 Task: Add Sanzo Mango Sparkling Water to the cart.
Action: Mouse pressed left at (17, 83)
Screenshot: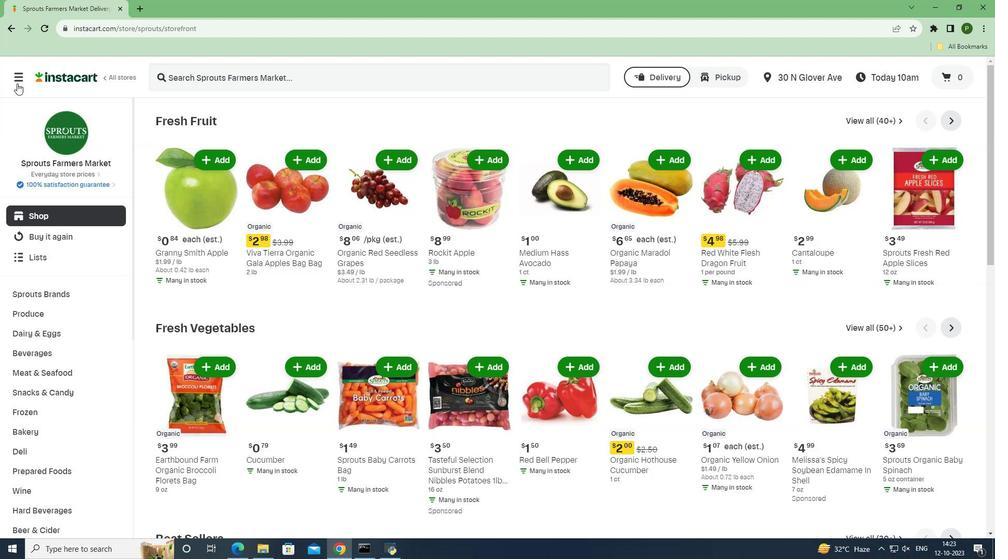 
Action: Mouse moved to (45, 274)
Screenshot: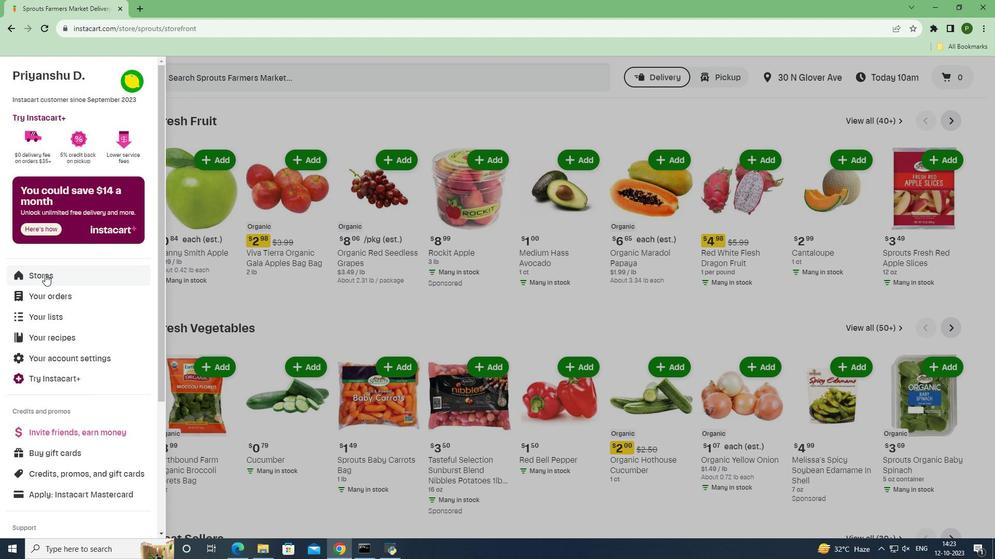 
Action: Mouse pressed left at (45, 274)
Screenshot: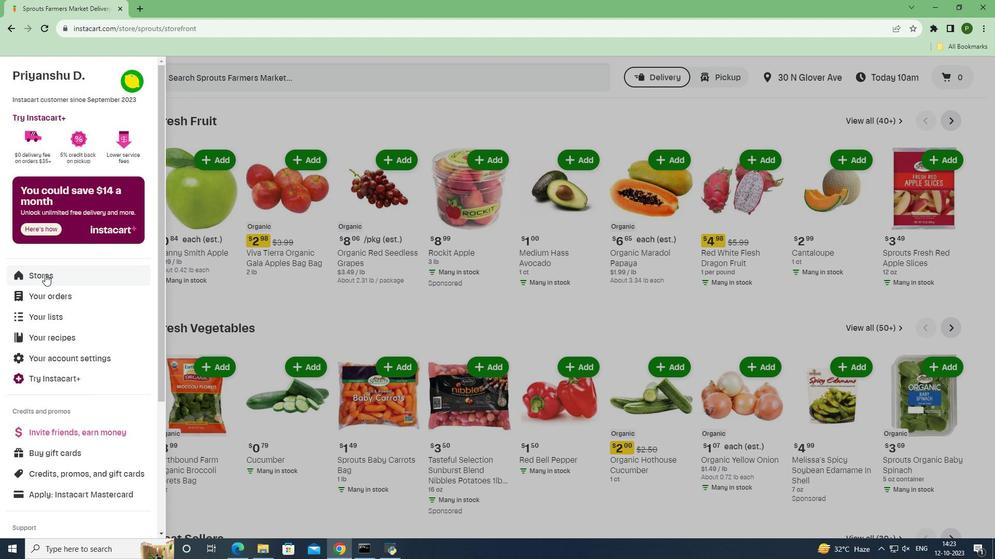 
Action: Mouse moved to (237, 124)
Screenshot: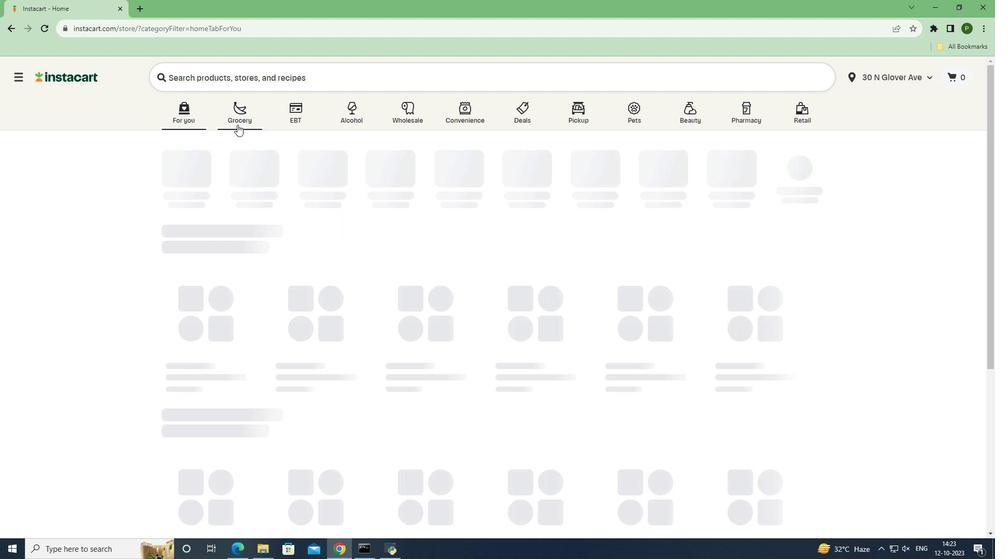 
Action: Mouse pressed left at (237, 124)
Screenshot: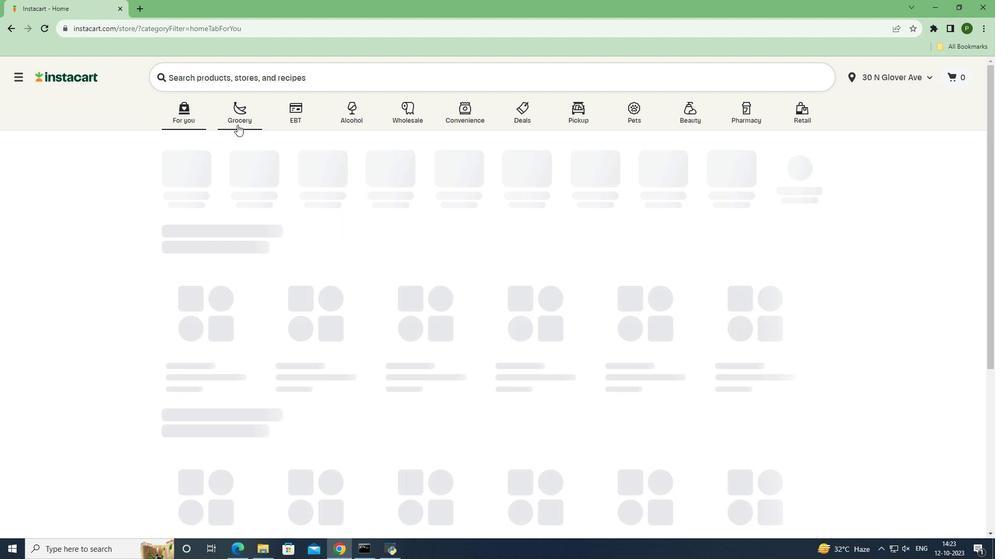 
Action: Mouse moved to (447, 237)
Screenshot: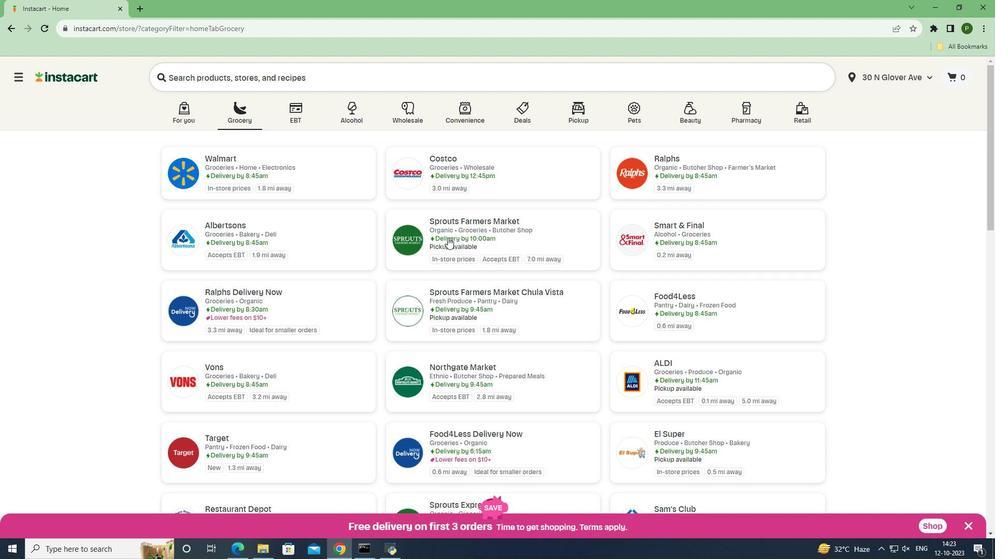 
Action: Mouse pressed left at (447, 237)
Screenshot: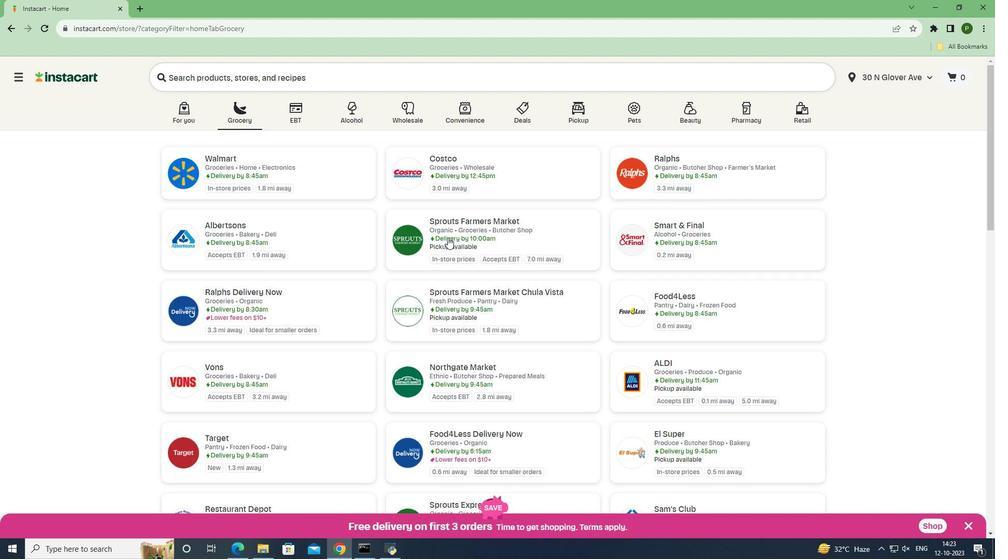 
Action: Mouse moved to (33, 351)
Screenshot: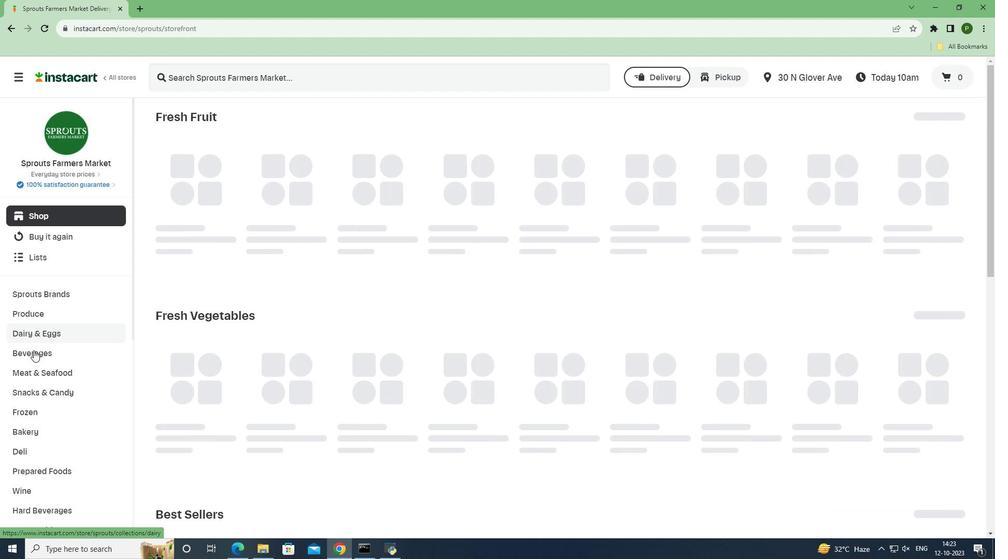 
Action: Mouse pressed left at (33, 351)
Screenshot: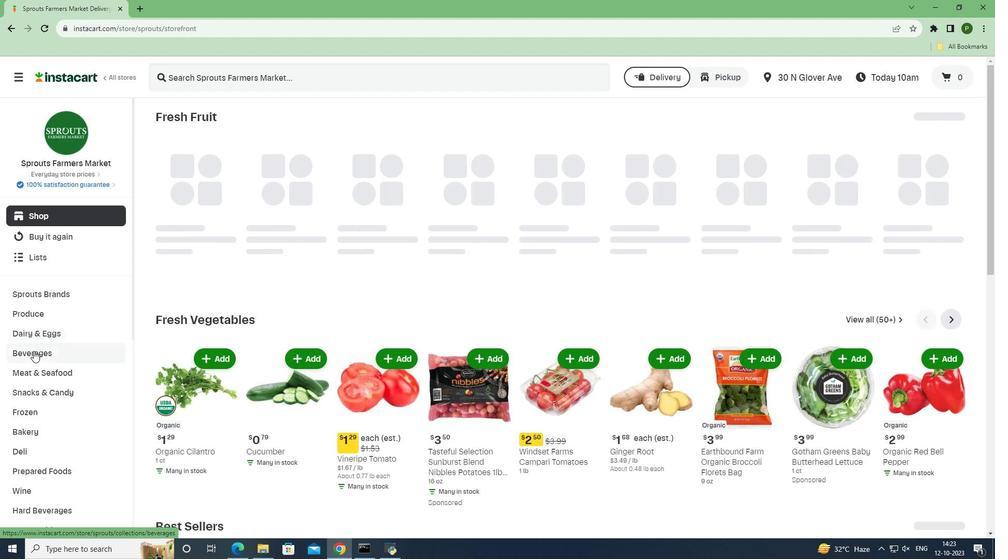 
Action: Mouse moved to (442, 143)
Screenshot: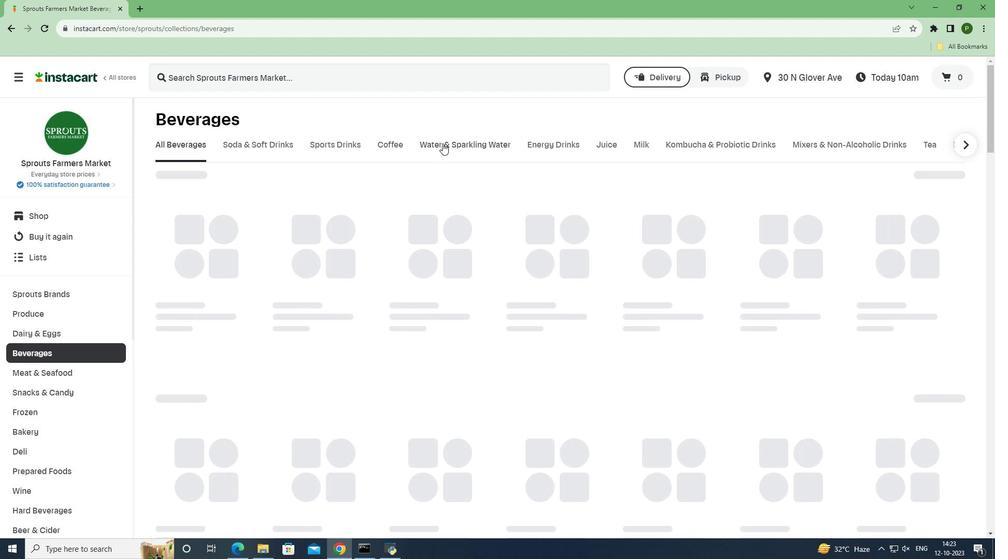 
Action: Mouse pressed left at (442, 143)
Screenshot: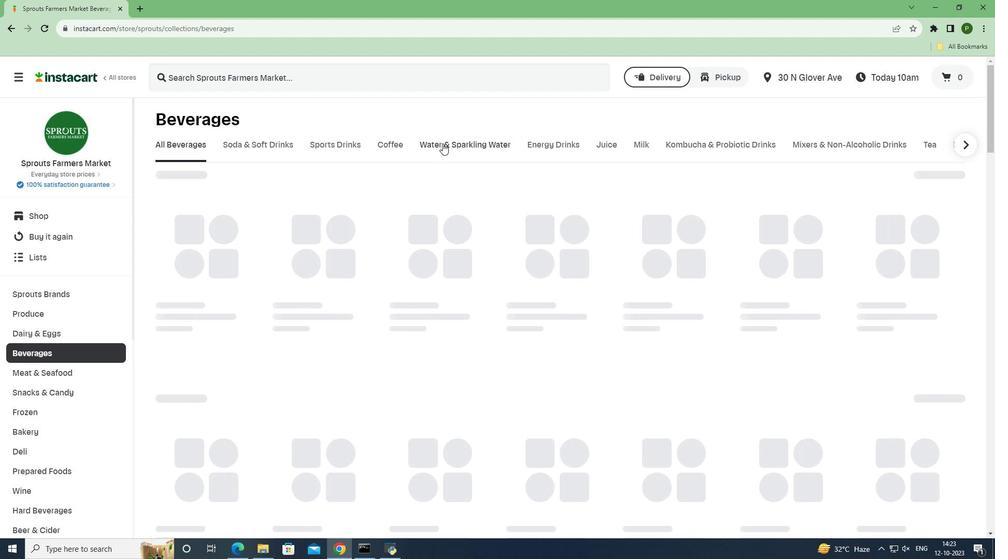 
Action: Mouse moved to (272, 79)
Screenshot: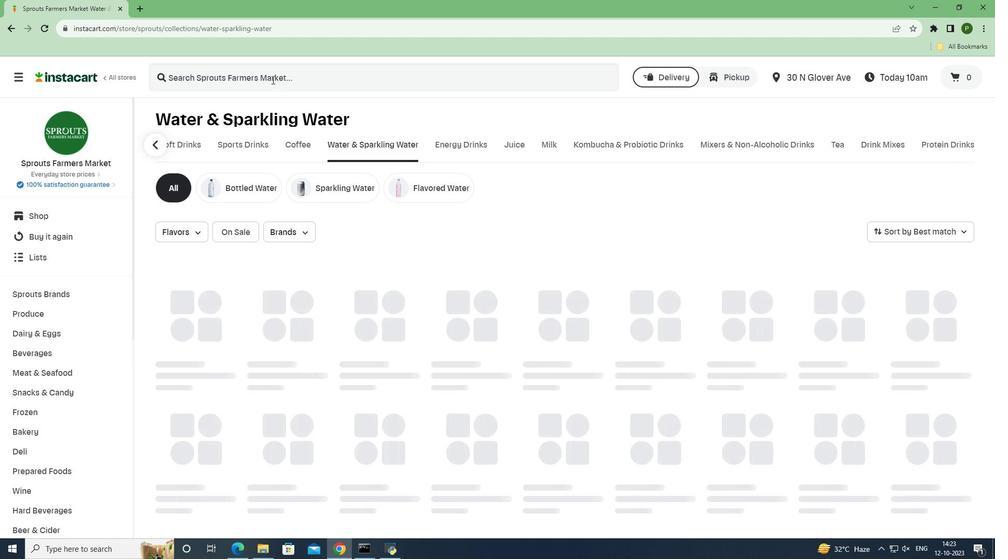 
Action: Mouse pressed left at (272, 79)
Screenshot: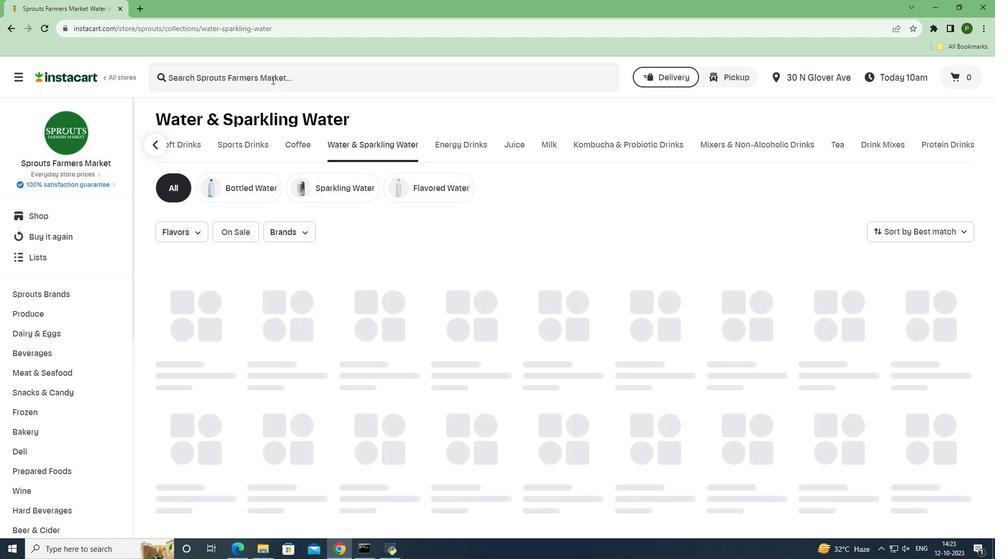 
Action: Key pressed <Key.caps_lock>S<Key.caps_lock>anzo<Key.space><Key.caps_lock>M<Key.caps_lock>ango<Key.space><Key.caps_lock>S<Key.caps_lock>parkling<Key.space><Key.caps_lock>W<Key.caps_lock>ater<Key.space><Key.enter>
Screenshot: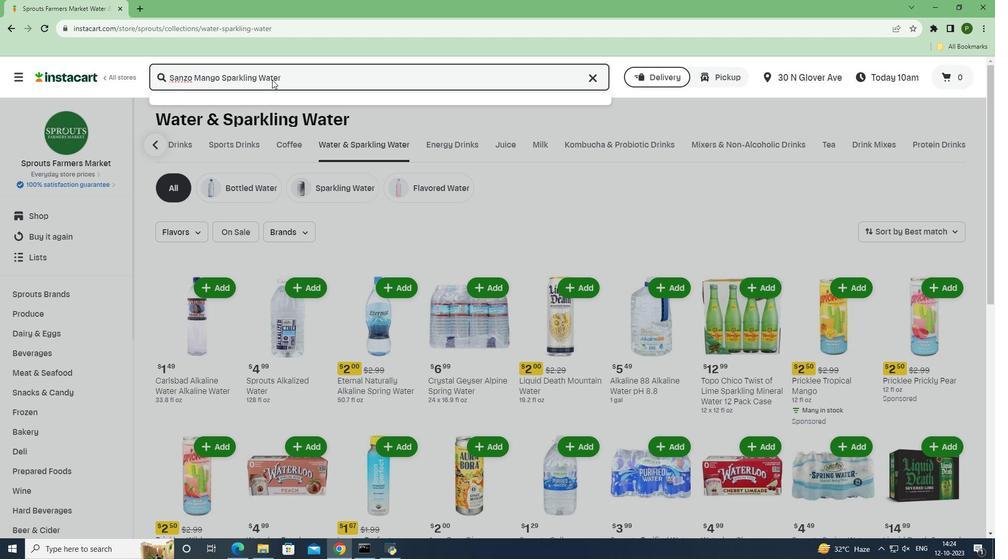 
Action: Mouse moved to (287, 187)
Screenshot: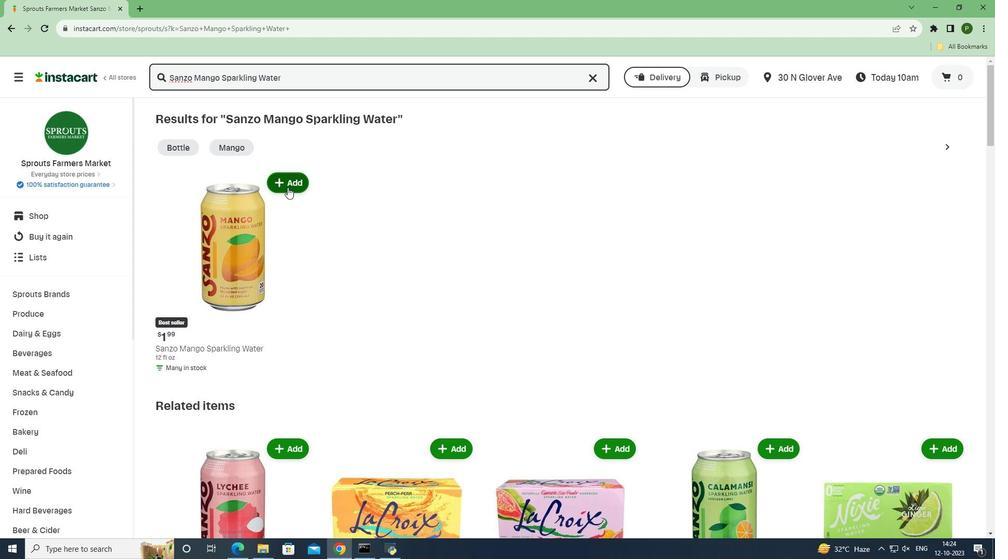 
Action: Mouse pressed left at (287, 187)
Screenshot: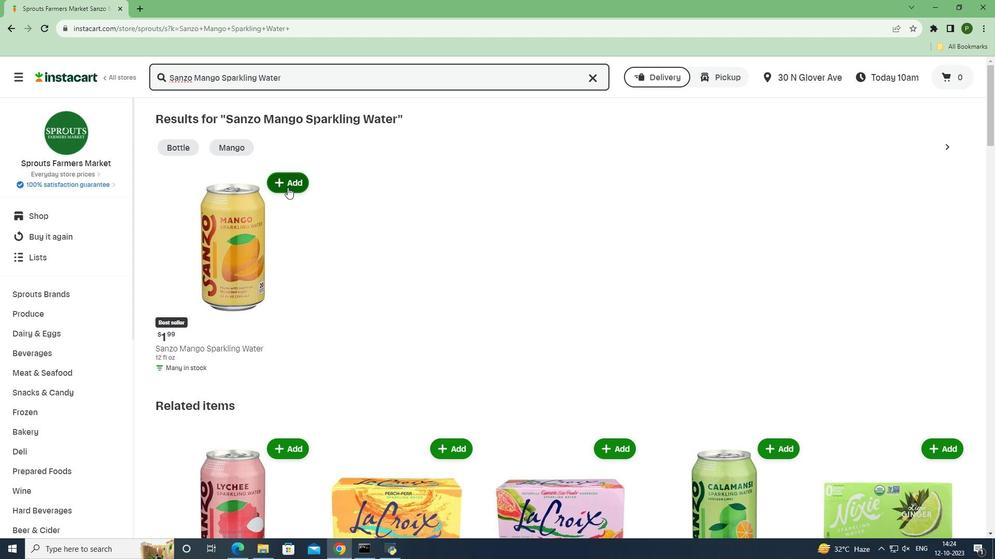 
Action: Mouse moved to (378, 255)
Screenshot: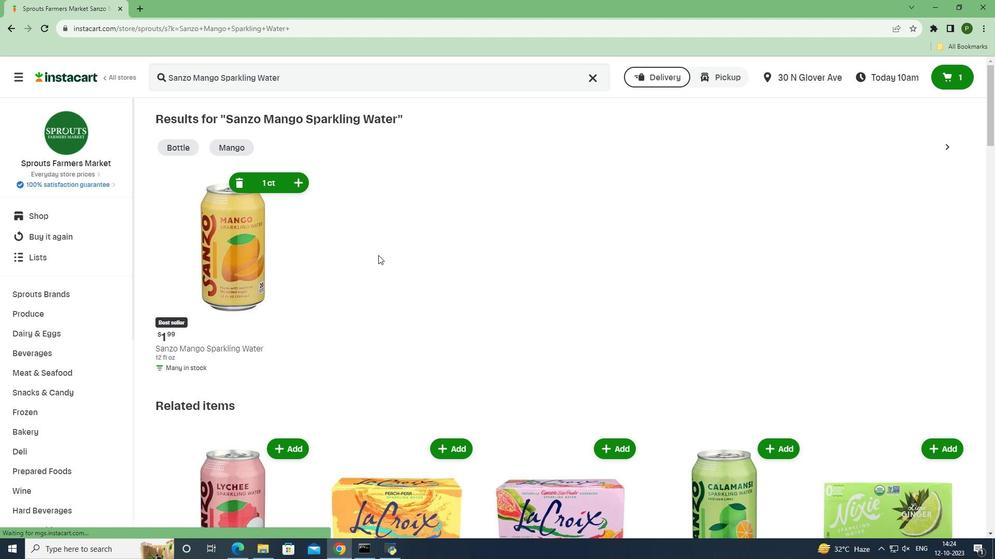 
